 Task: Review and manage your GitHub organization's settings.
Action: Mouse moved to (655, 42)
Screenshot: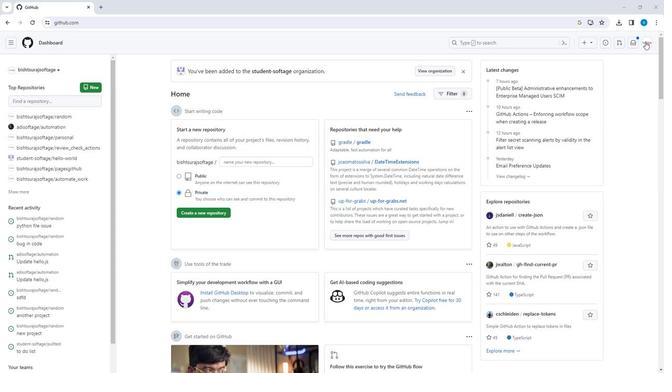 
Action: Mouse pressed left at (655, 42)
Screenshot: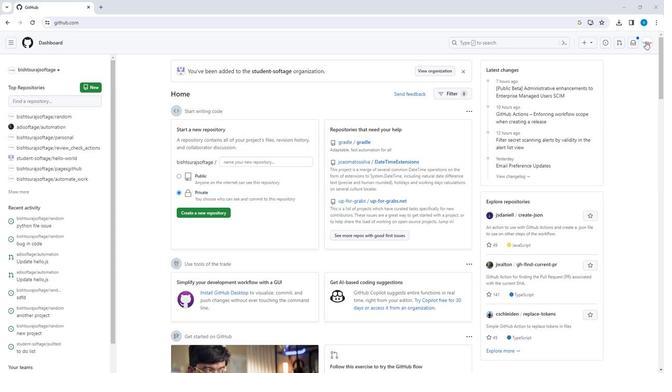 
Action: Mouse moved to (620, 113)
Screenshot: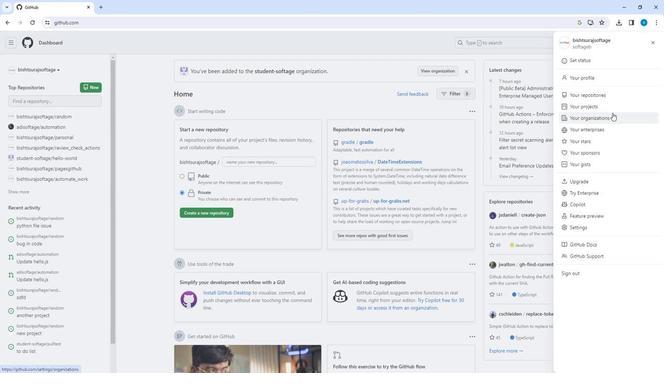 
Action: Mouse pressed left at (620, 113)
Screenshot: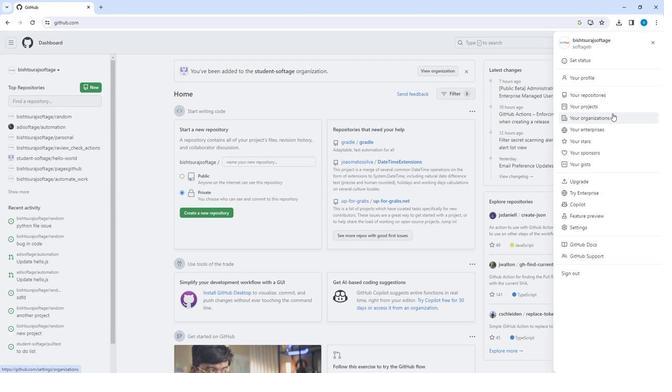 
Action: Mouse moved to (507, 116)
Screenshot: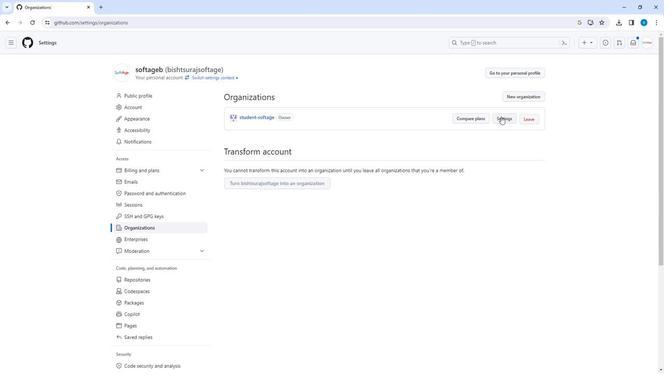 
Action: Mouse pressed left at (507, 116)
Screenshot: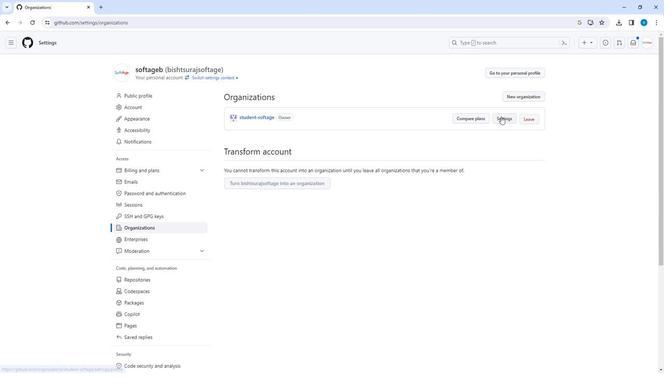 
Action: Mouse moved to (128, 273)
Screenshot: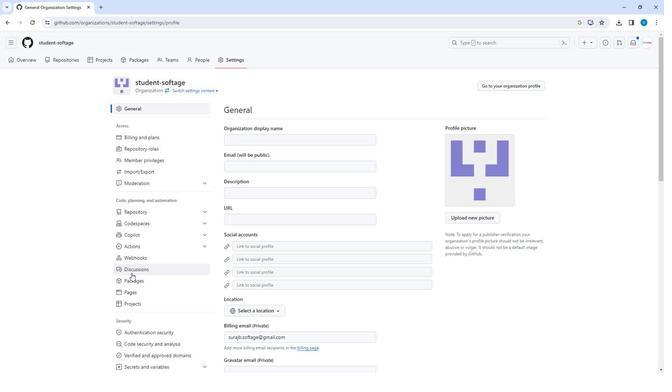 
Action: Mouse pressed left at (128, 273)
Screenshot: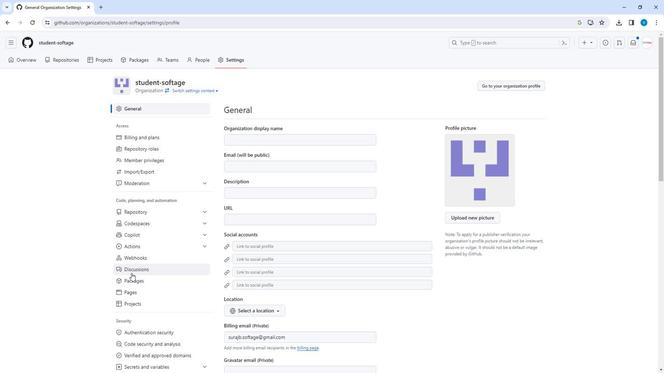 
Action: Mouse moved to (228, 140)
Screenshot: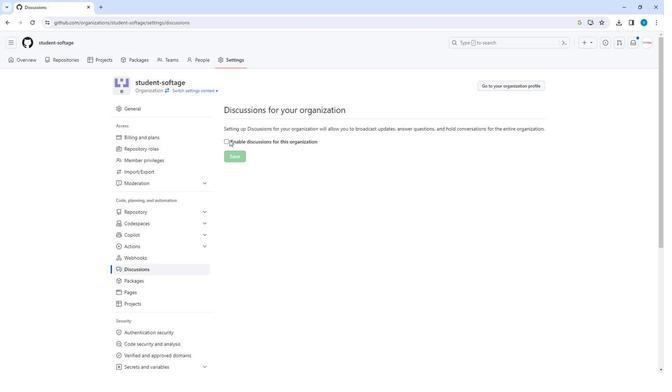 
Action: Mouse pressed left at (228, 140)
Screenshot: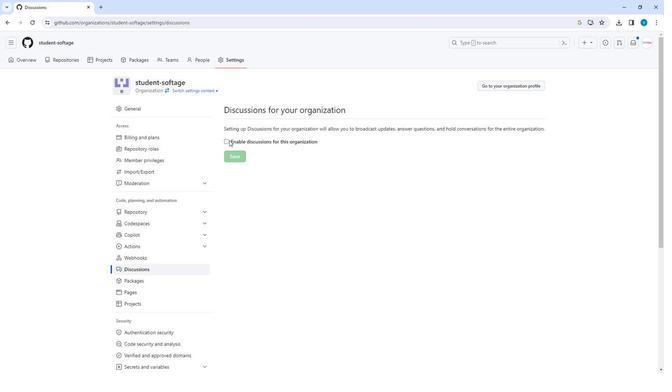 
Action: Mouse moved to (225, 142)
Screenshot: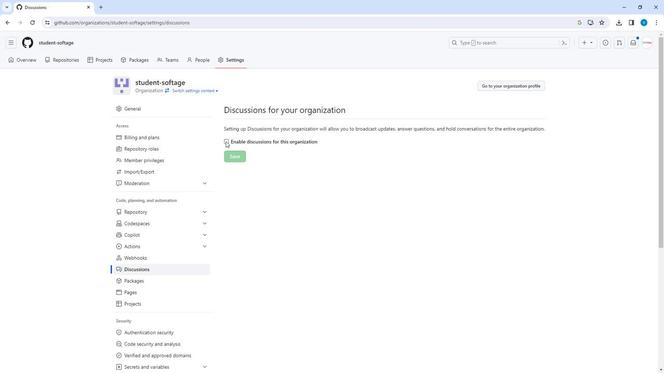
Action: Mouse pressed left at (225, 142)
Screenshot: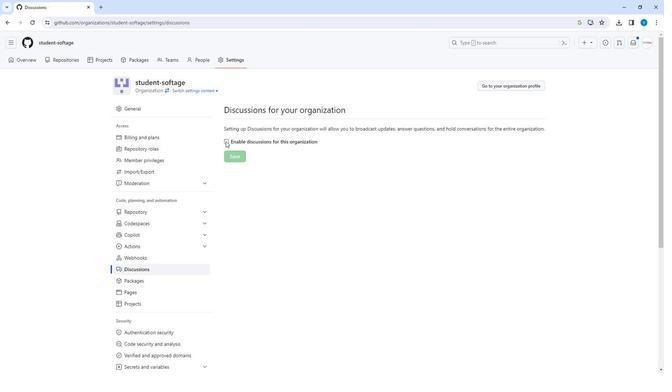 
Action: Mouse moved to (247, 210)
Screenshot: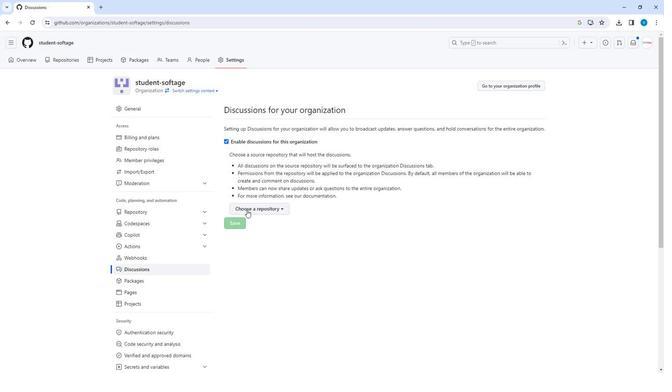 
Action: Mouse pressed left at (247, 210)
Screenshot: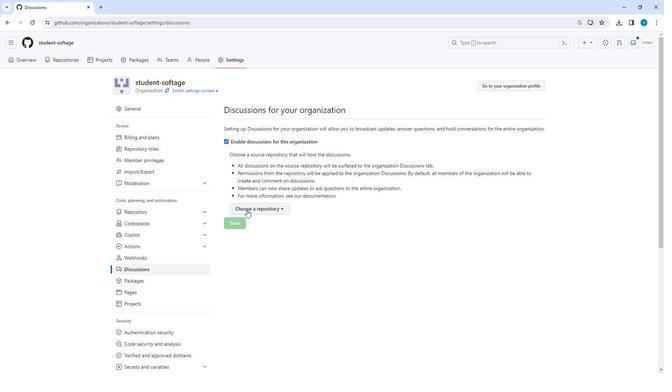
Action: Mouse moved to (260, 242)
Screenshot: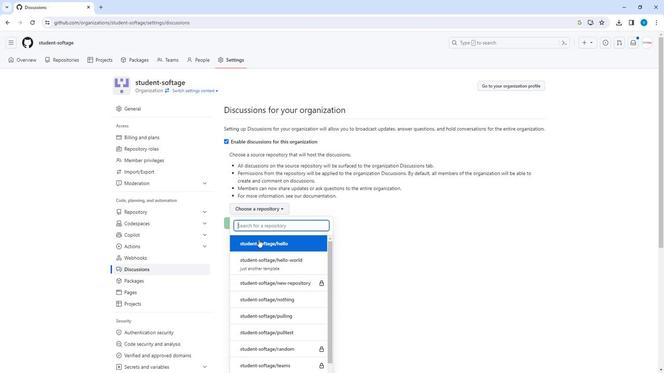 
Action: Mouse pressed left at (260, 242)
Screenshot: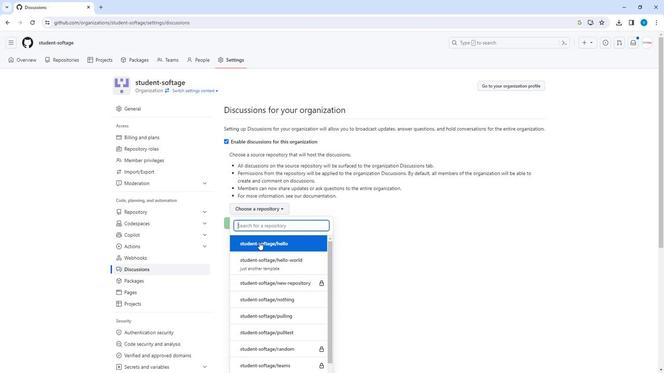 
Action: Mouse moved to (237, 225)
Screenshot: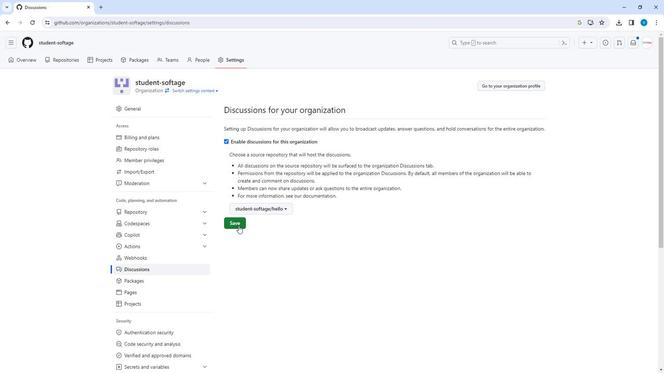 
Action: Mouse pressed left at (237, 225)
Screenshot: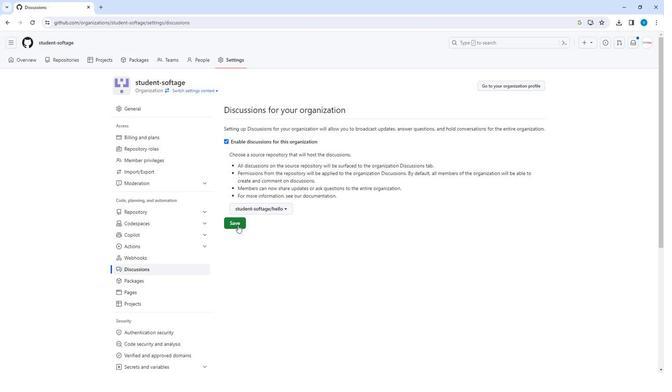 
Action: Mouse moved to (146, 303)
Screenshot: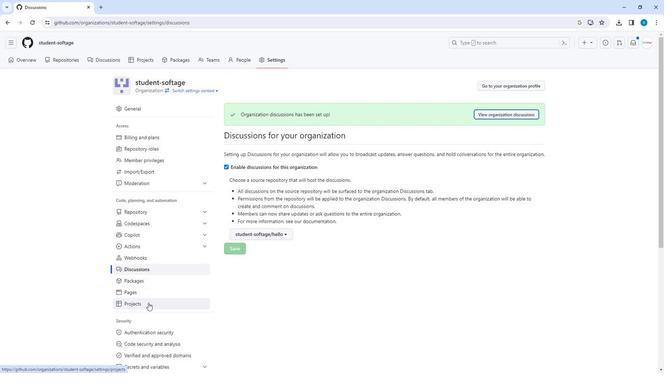 
Action: Mouse pressed left at (146, 303)
Screenshot: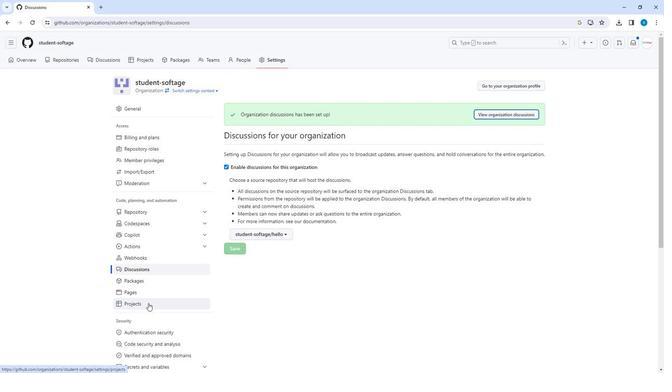 
Action: Mouse moved to (228, 177)
Screenshot: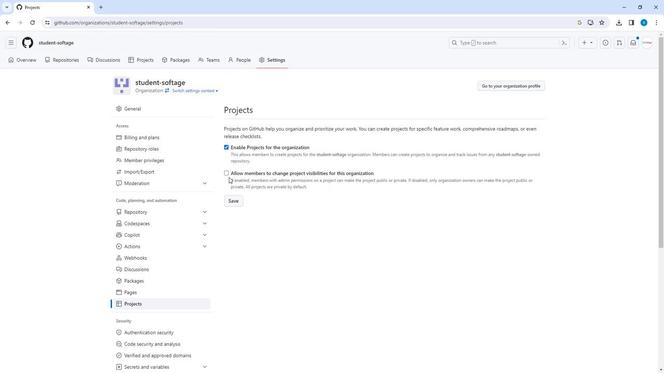 
Action: Mouse pressed left at (228, 177)
Screenshot: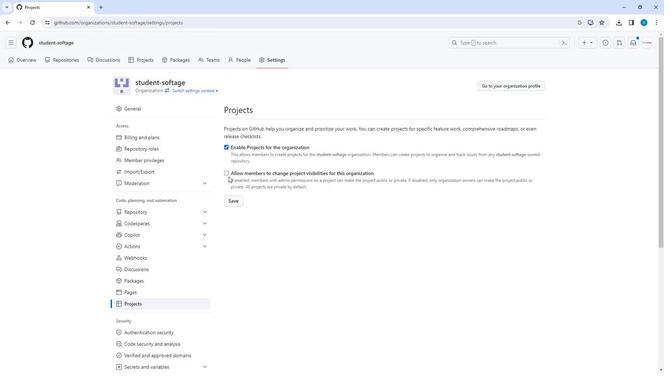 
Action: Mouse moved to (226, 173)
Screenshot: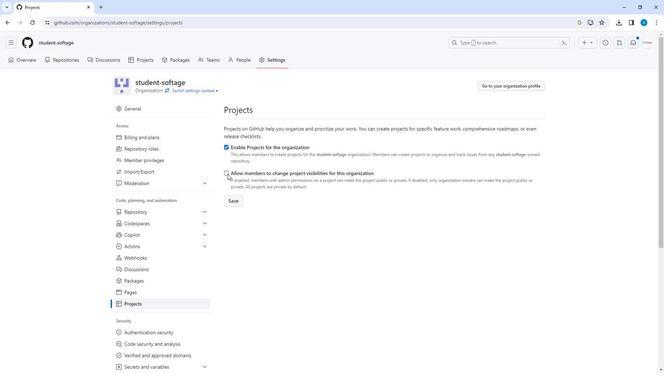 
Action: Mouse pressed left at (226, 173)
Screenshot: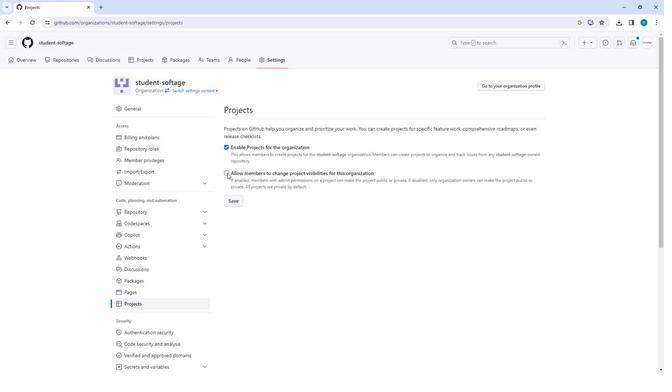
Action: Mouse moved to (234, 201)
Screenshot: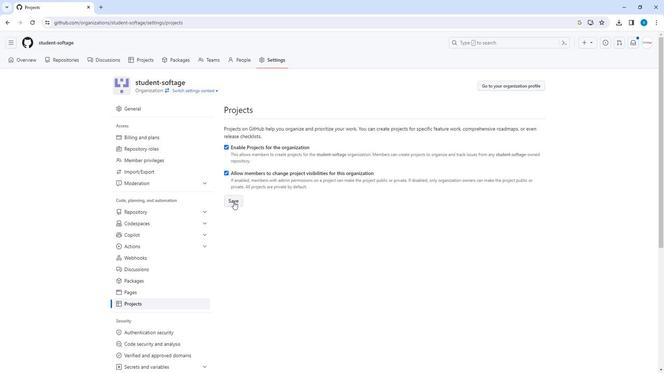 
Action: Mouse pressed left at (234, 201)
Screenshot: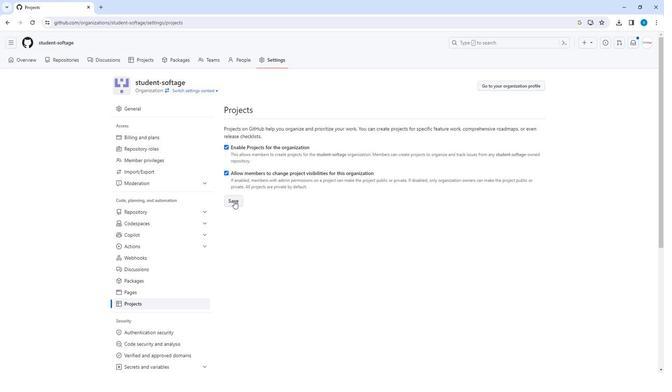 
Action: Mouse moved to (176, 265)
Screenshot: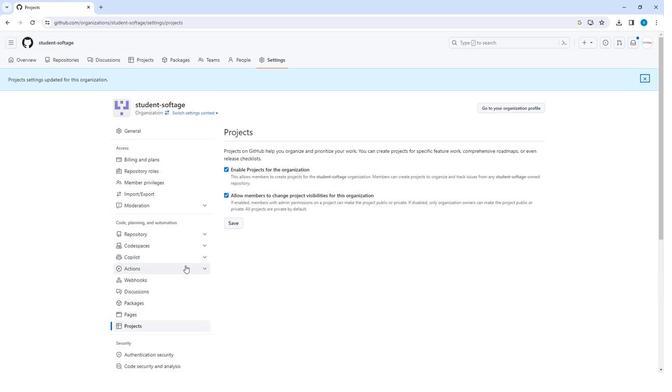 
Action: Mouse scrolled (176, 265) with delta (0, 0)
Screenshot: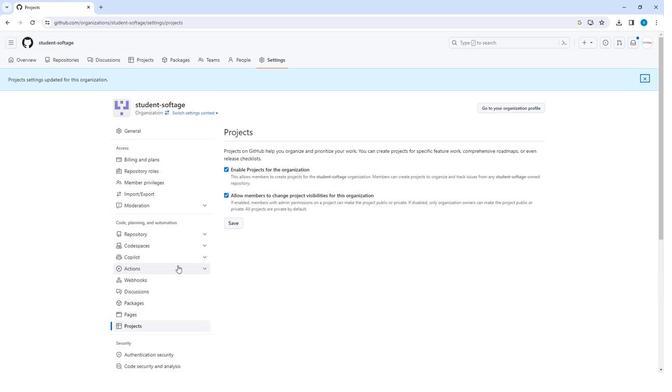 
Action: Mouse scrolled (176, 265) with delta (0, 0)
Screenshot: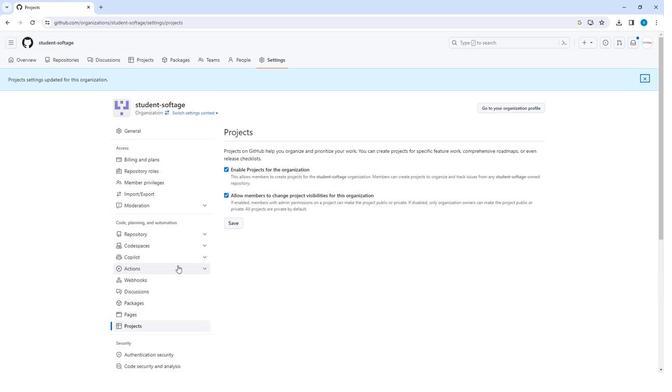 
Action: Mouse moved to (163, 281)
Screenshot: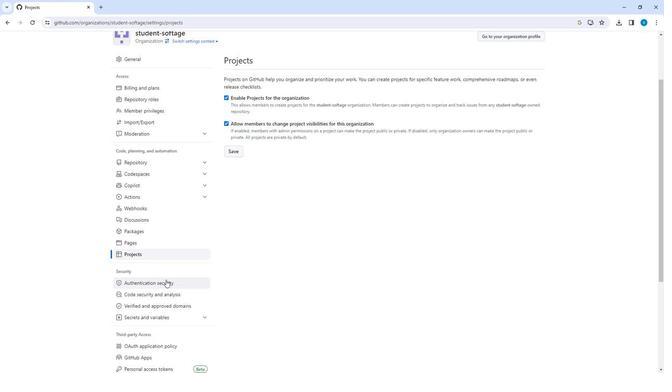 
Action: Mouse pressed left at (163, 281)
Screenshot: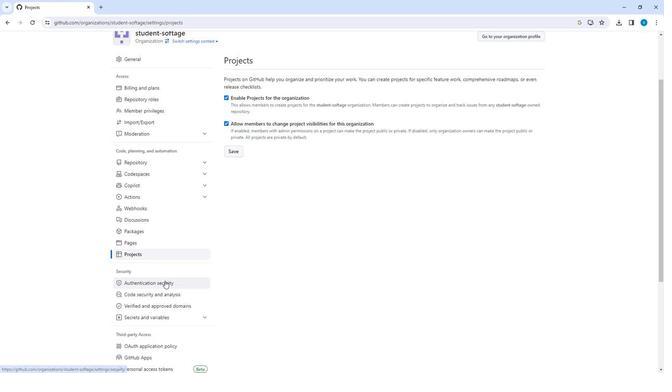 
Action: Mouse scrolled (163, 280) with delta (0, 0)
Screenshot: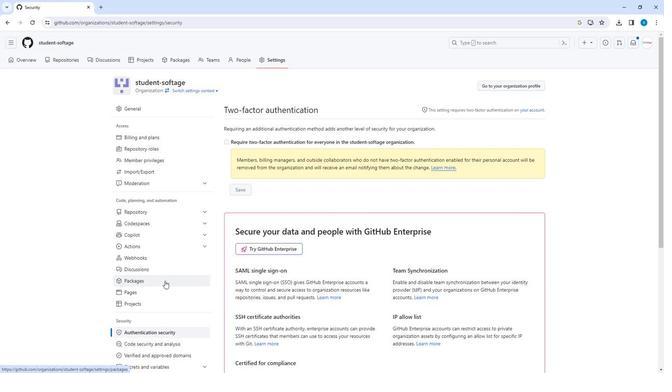 
Action: Mouse scrolled (163, 280) with delta (0, 0)
Screenshot: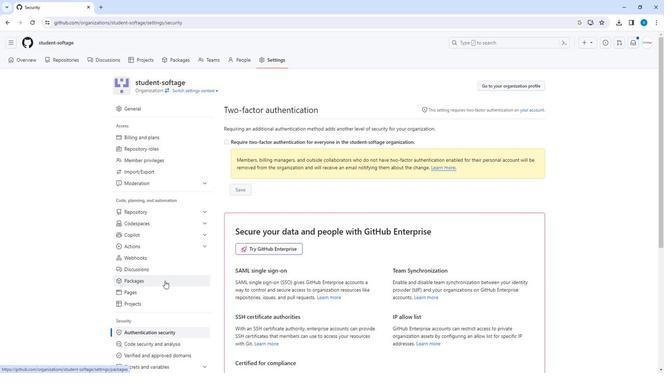 
Action: Mouse scrolled (163, 280) with delta (0, 0)
Screenshot: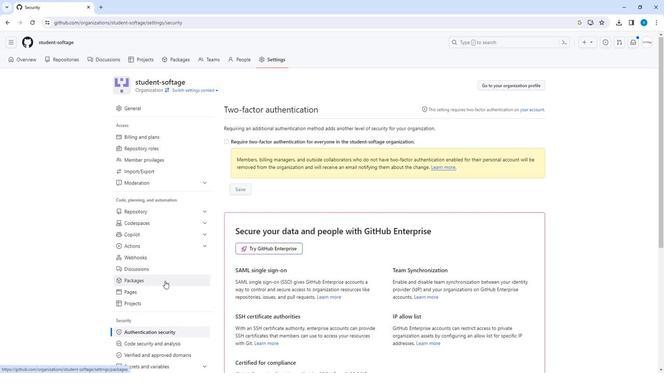 
Action: Mouse scrolled (163, 280) with delta (0, 0)
Screenshot: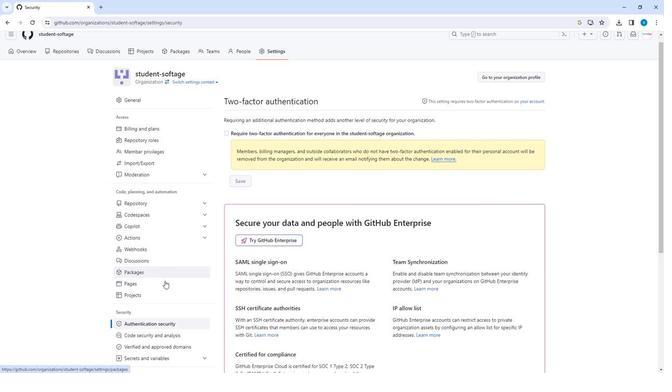 
Action: Mouse scrolled (163, 280) with delta (0, 0)
Screenshot: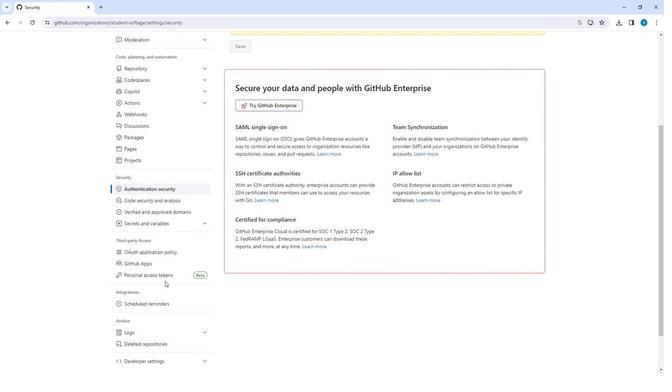 
Action: Mouse scrolled (163, 280) with delta (0, 0)
Screenshot: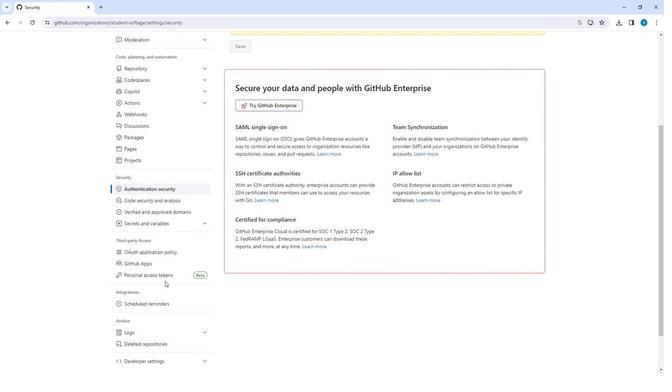 
Action: Mouse moved to (163, 294)
Screenshot: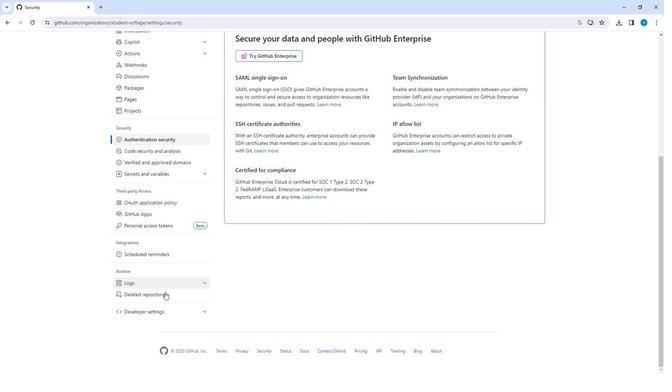 
Action: Mouse pressed left at (163, 294)
Screenshot: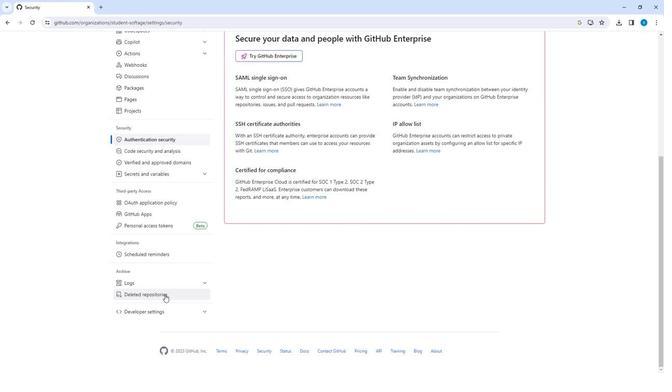 
Action: Mouse moved to (166, 212)
Screenshot: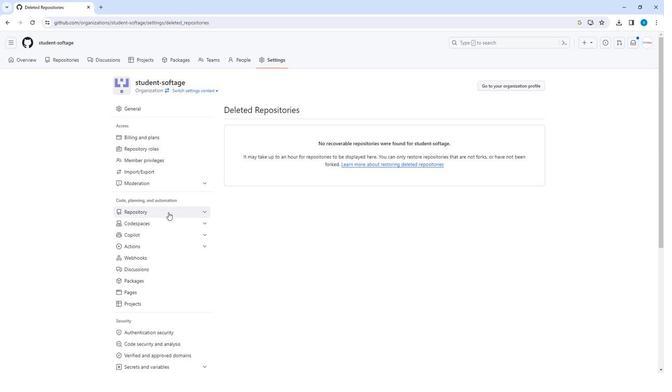 
Action: Mouse pressed left at (166, 212)
Screenshot: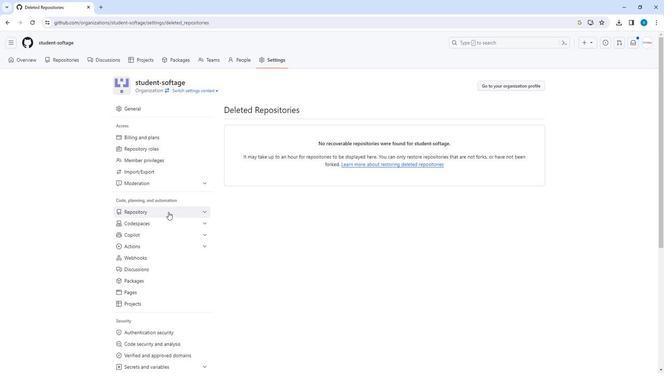 
Action: Mouse moved to (160, 224)
Screenshot: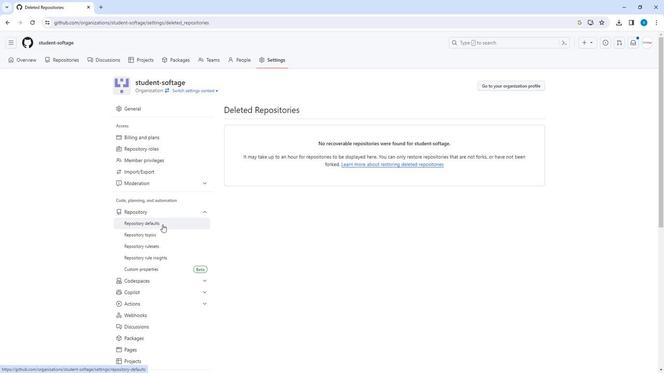 
Action: Mouse pressed left at (160, 224)
Screenshot: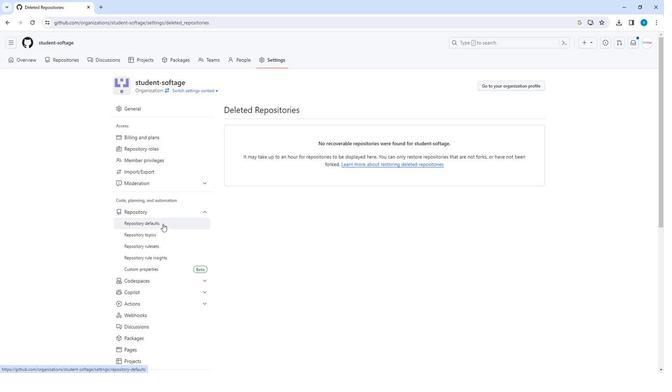 
Action: Mouse moved to (331, 262)
Screenshot: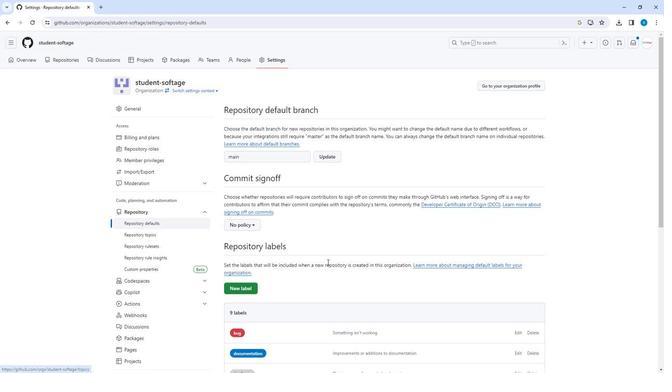 
Action: Mouse scrolled (331, 262) with delta (0, 0)
Screenshot: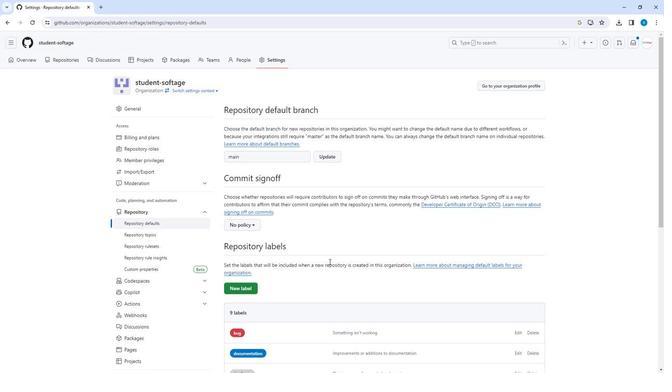 
Action: Mouse scrolled (331, 262) with delta (0, 0)
Screenshot: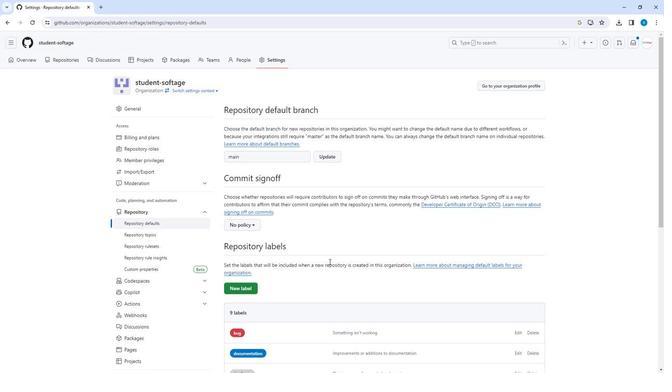 
Action: Mouse scrolled (331, 262) with delta (0, 0)
Screenshot: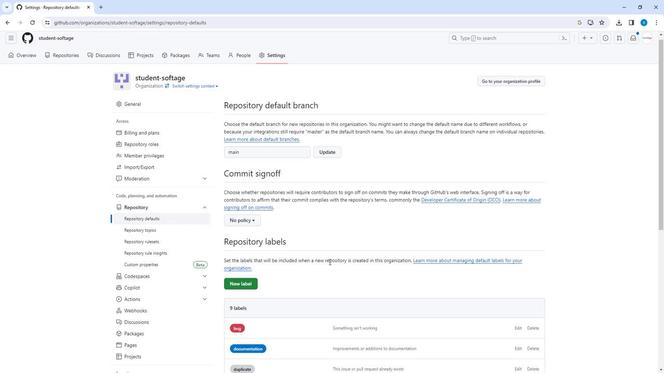 
Action: Mouse scrolled (331, 262) with delta (0, 0)
Screenshot: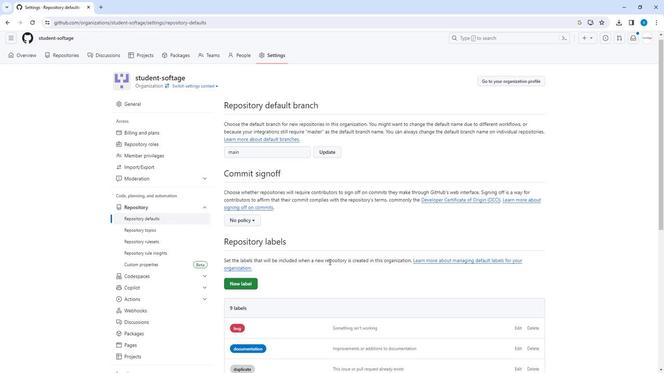 
Action: Mouse scrolled (331, 262) with delta (0, 0)
Screenshot: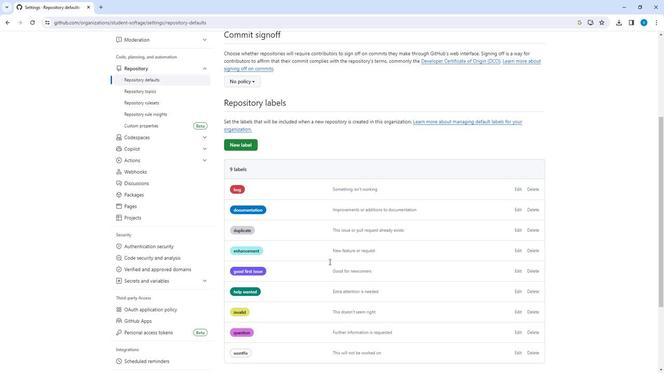 
Action: Mouse scrolled (331, 262) with delta (0, 0)
Screenshot: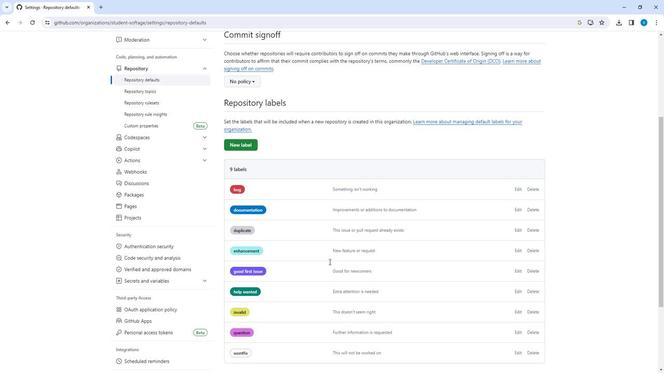 
Action: Mouse scrolled (331, 262) with delta (0, 0)
Screenshot: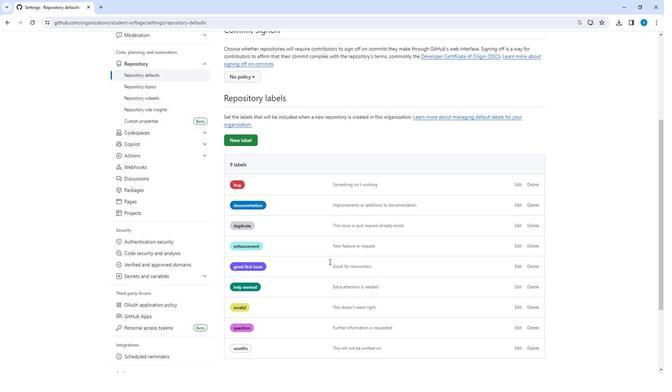 
Action: Mouse scrolled (331, 262) with delta (0, 0)
Screenshot: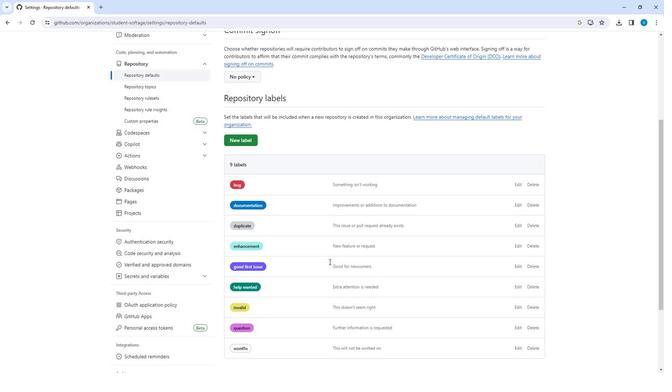 
Action: Mouse scrolled (331, 262) with delta (0, 0)
Screenshot: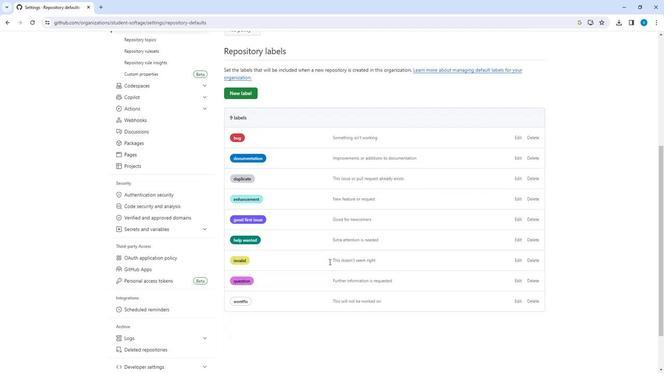 
Action: Mouse scrolled (331, 262) with delta (0, 0)
Screenshot: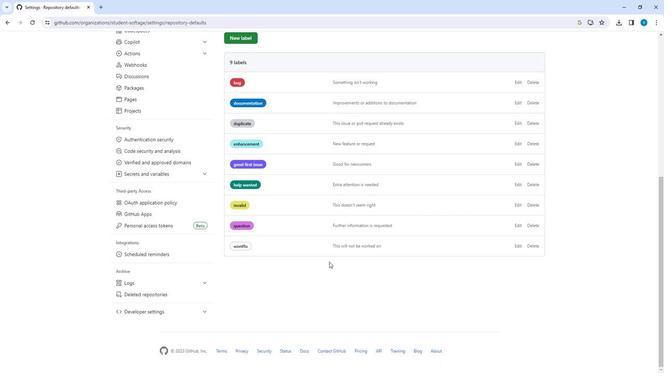 
Action: Mouse scrolled (331, 262) with delta (0, 0)
Screenshot: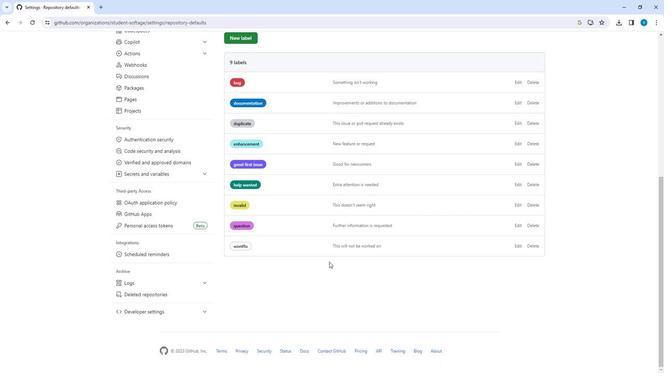 
Action: Mouse scrolled (331, 262) with delta (0, 0)
Screenshot: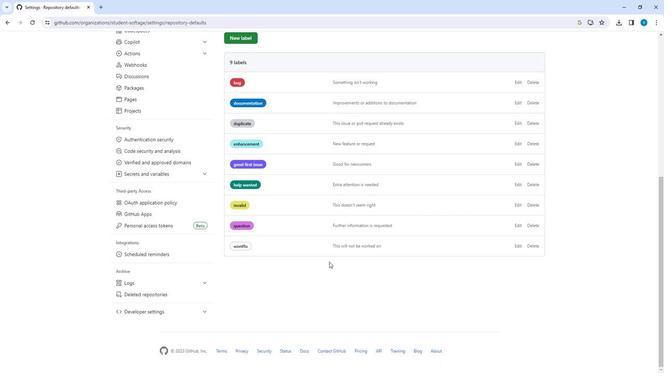
Action: Mouse scrolled (331, 262) with delta (0, 0)
Screenshot: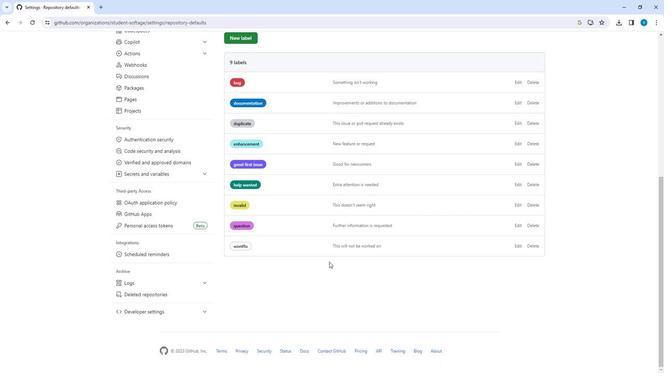 
Action: Mouse scrolled (331, 262) with delta (0, 0)
Screenshot: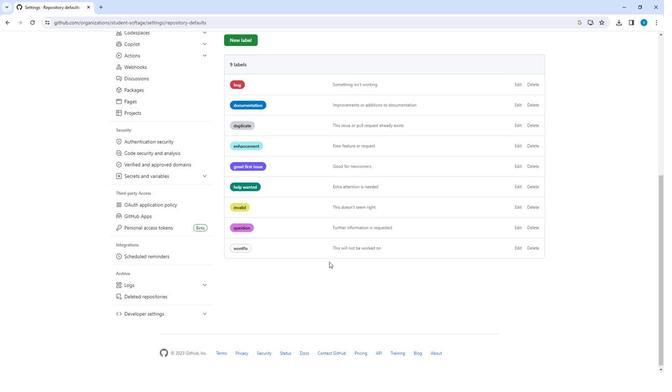 
Action: Mouse scrolled (331, 262) with delta (0, 0)
Screenshot: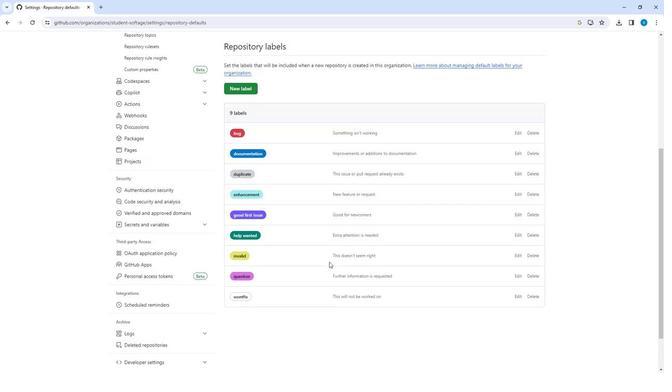 
Action: Mouse scrolled (331, 262) with delta (0, 0)
Screenshot: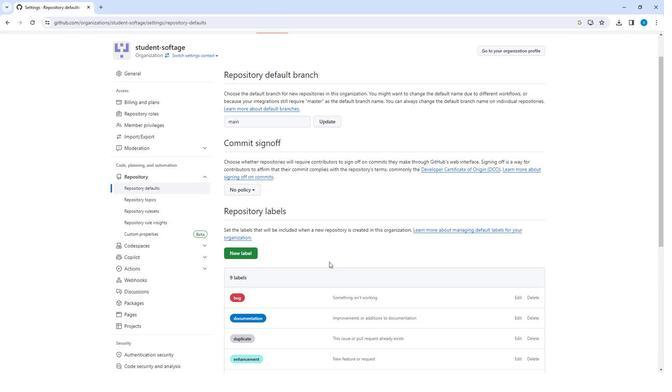 
Action: Mouse scrolled (331, 262) with delta (0, 0)
Screenshot: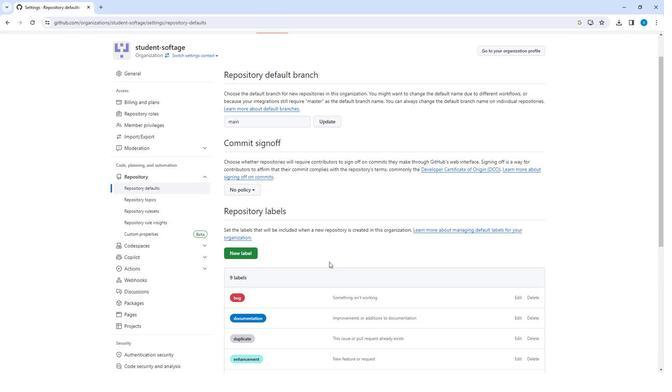 
Action: Mouse scrolled (331, 262) with delta (0, 0)
Screenshot: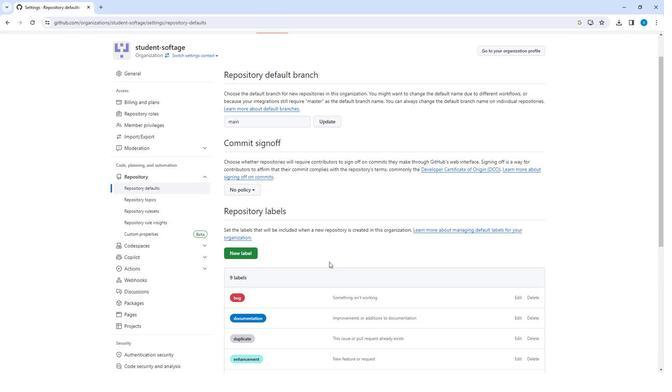 
Action: Mouse scrolled (331, 262) with delta (0, 0)
Screenshot: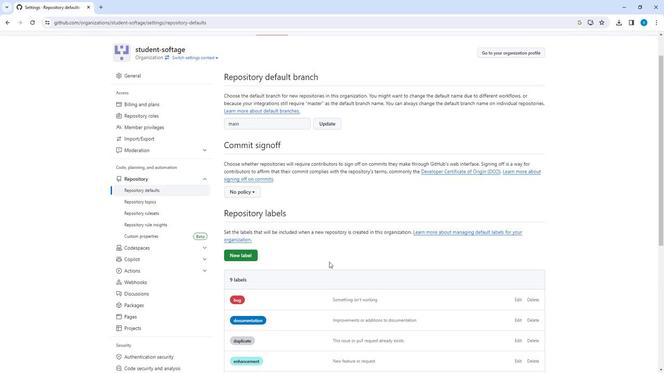 
Action: Mouse moved to (240, 288)
Screenshot: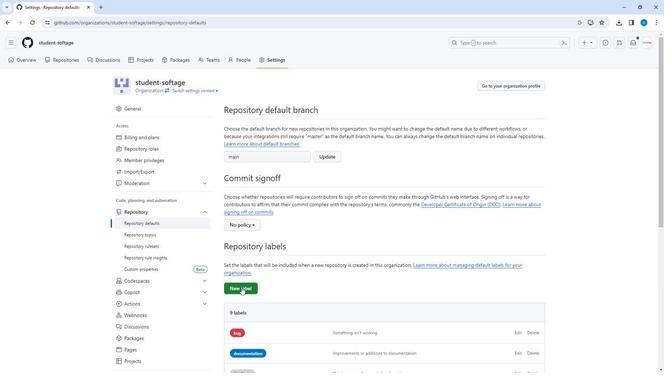 
Action: Mouse pressed left at (240, 288)
Screenshot: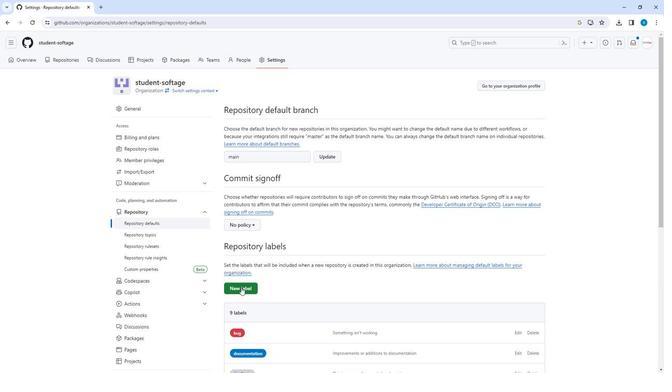 
Action: Key pressed javascript
Screenshot: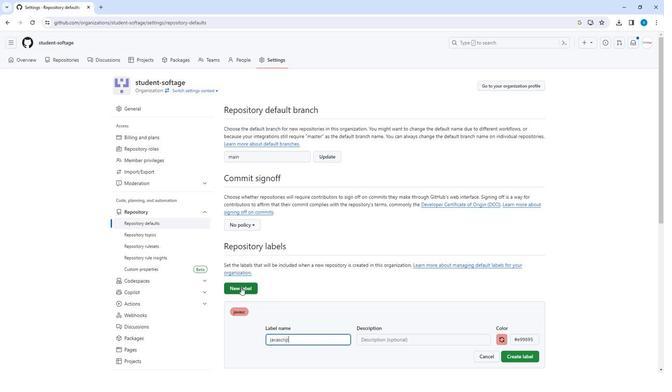 
Action: Mouse moved to (522, 353)
Screenshot: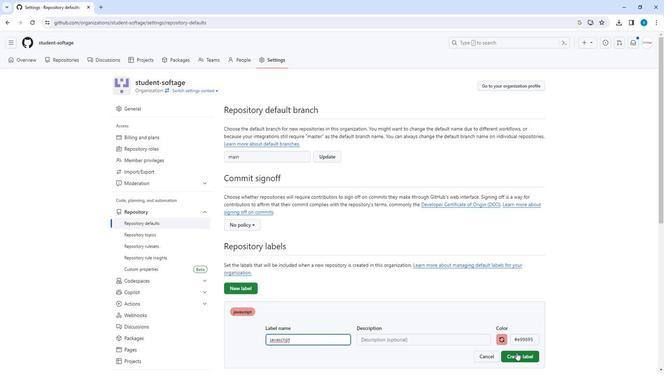 
Action: Mouse pressed left at (522, 353)
Screenshot: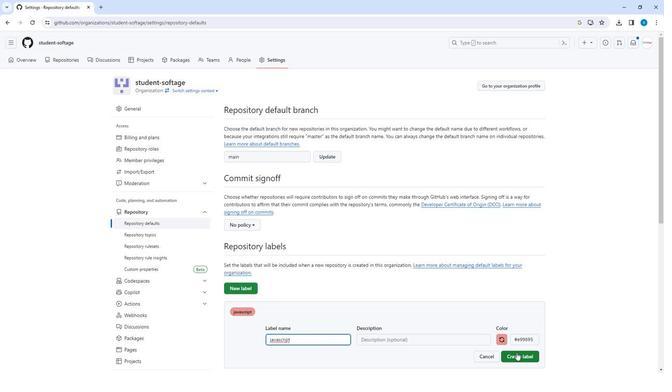 
Action: Mouse moved to (498, 288)
Screenshot: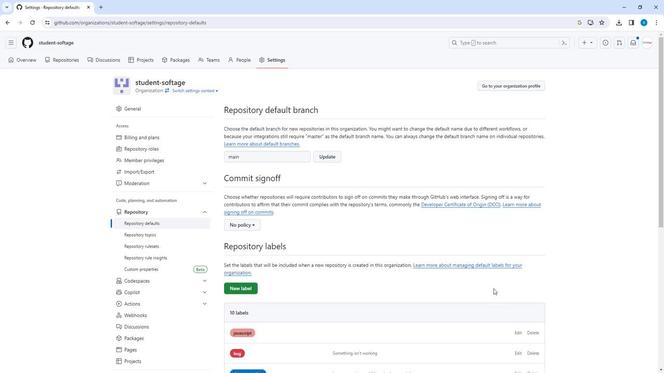 
Action: Mouse scrolled (498, 288) with delta (0, 0)
Screenshot: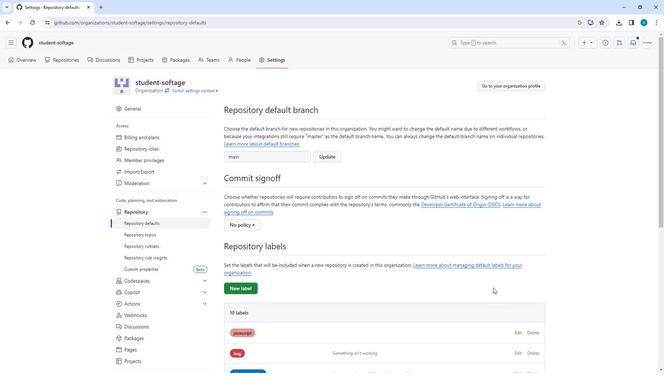 
Action: Mouse scrolled (498, 288) with delta (0, 0)
Screenshot: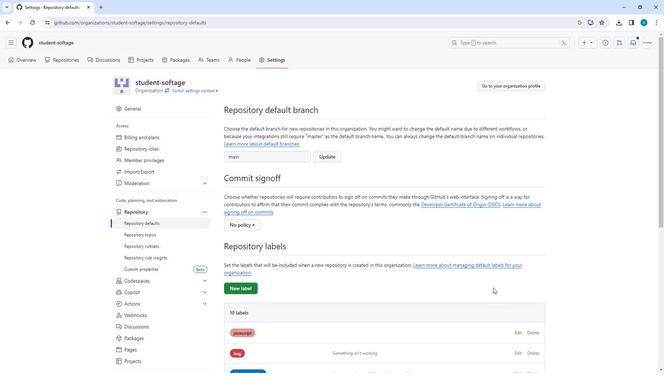 
Action: Mouse scrolled (498, 288) with delta (0, 0)
Screenshot: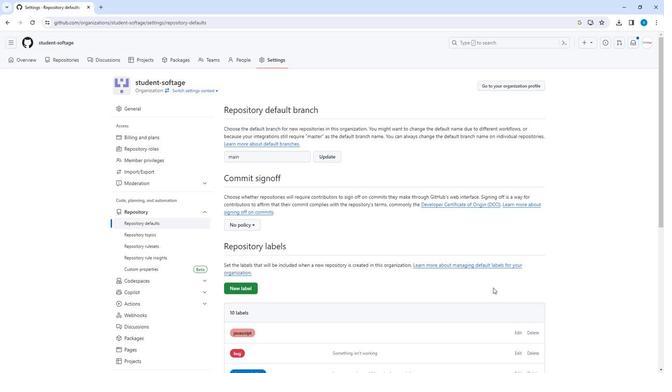 
Action: Mouse scrolled (498, 288) with delta (0, 0)
Screenshot: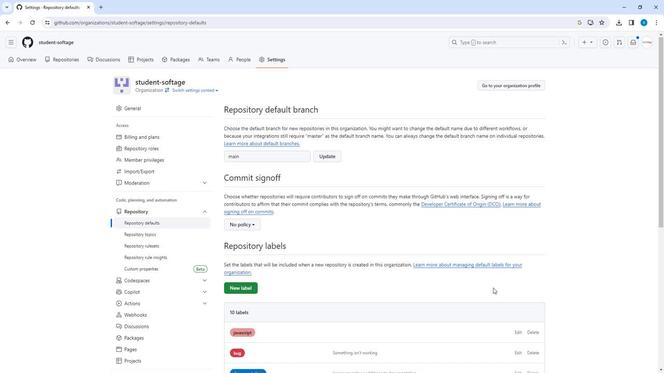 
Action: Mouse scrolled (498, 288) with delta (0, 0)
Screenshot: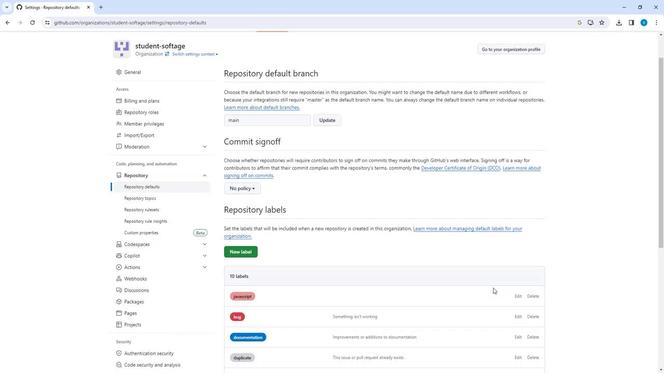 
Action: Mouse scrolled (498, 288) with delta (0, 0)
Screenshot: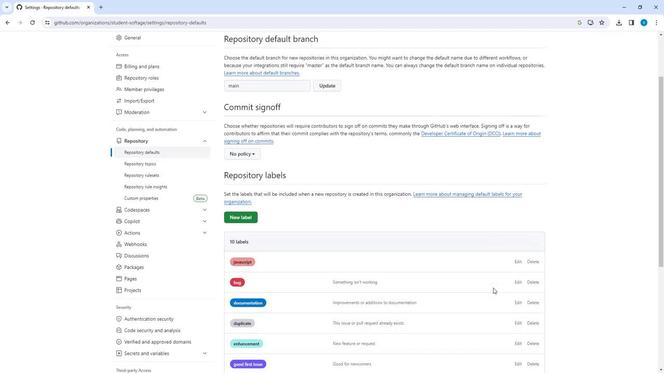 
Action: Mouse scrolled (498, 288) with delta (0, 0)
Screenshot: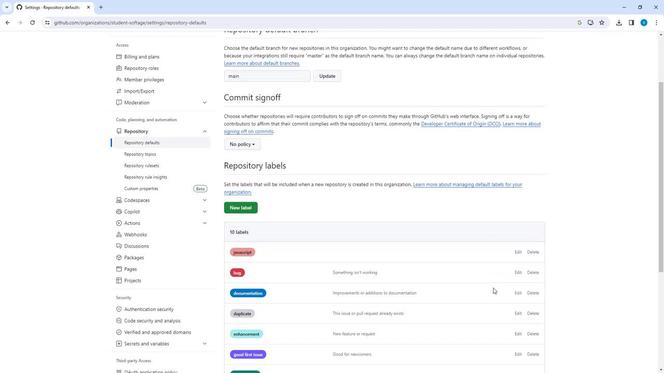 
Action: Mouse scrolled (498, 288) with delta (0, 0)
Screenshot: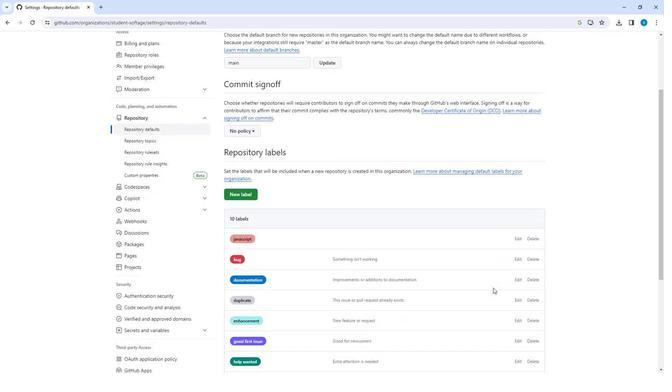 
Action: Mouse scrolled (498, 288) with delta (0, 0)
Screenshot: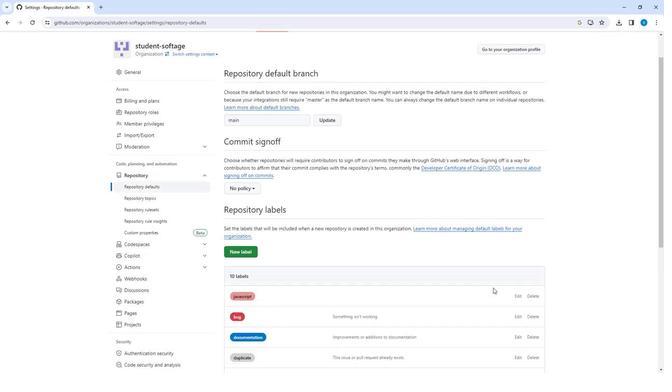 
